Task: Add Mindbridge.
Action: Mouse moved to (356, 88)
Screenshot: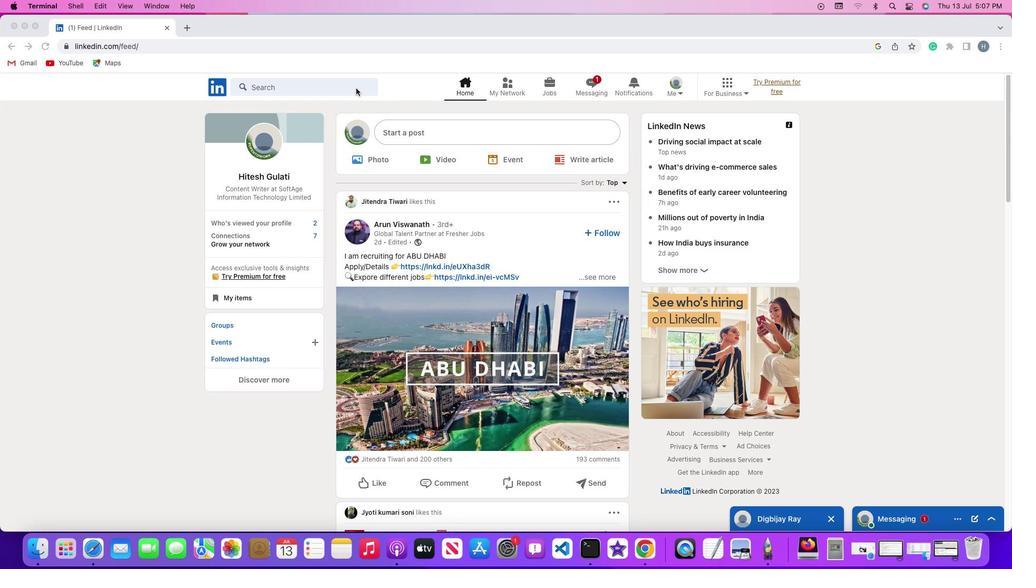 
Action: Mouse pressed left at (356, 88)
Screenshot: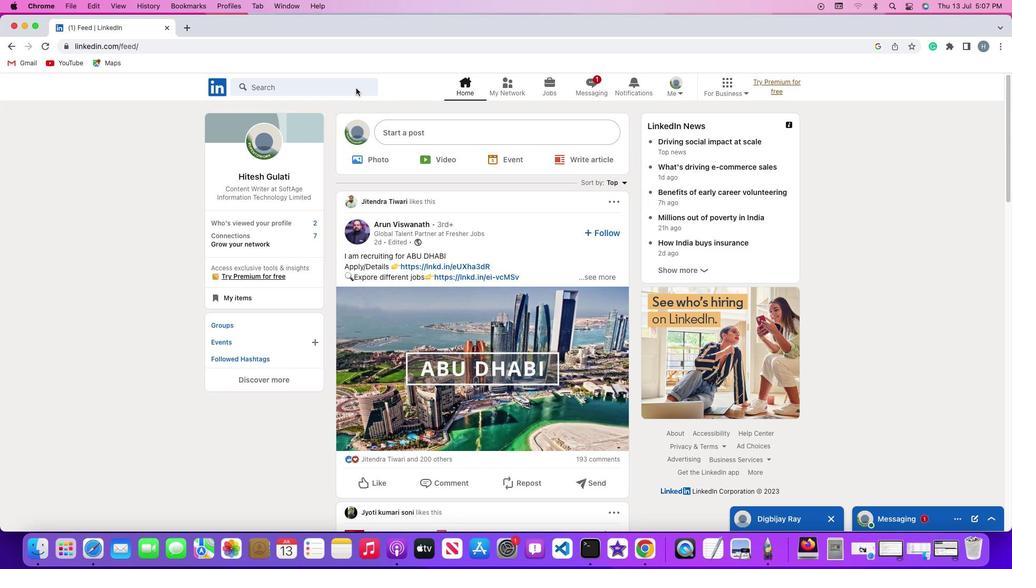 
Action: Mouse pressed left at (356, 88)
Screenshot: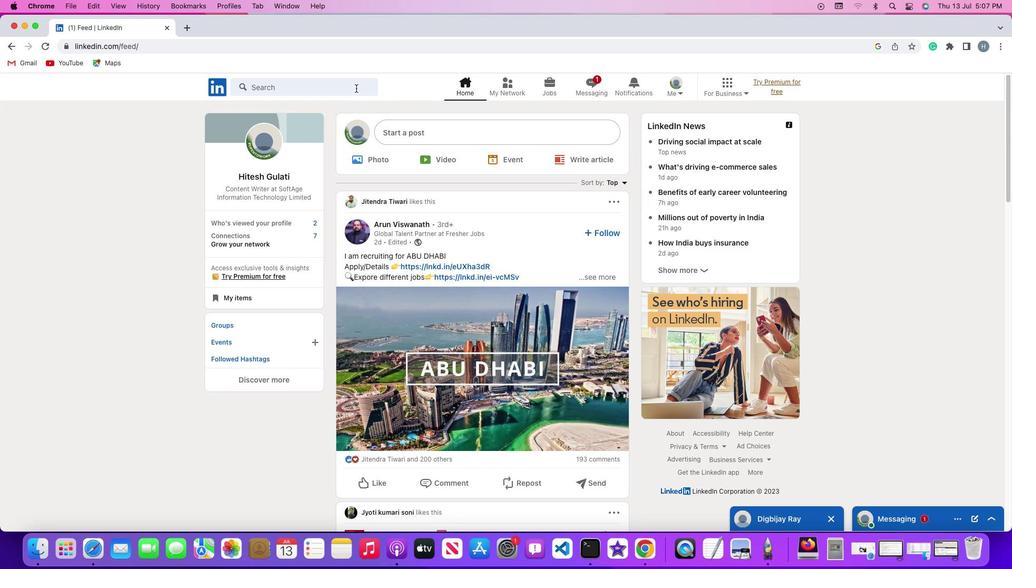 
Action: Key pressed Key.shift'#''h''i''r''i''n''g'Key.enter
Screenshot: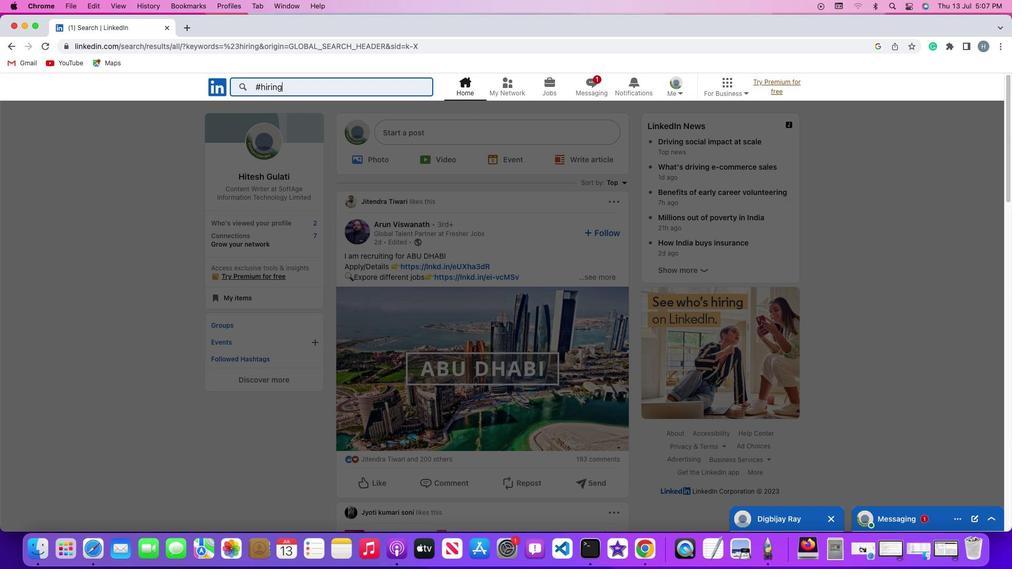
Action: Mouse moved to (410, 113)
Screenshot: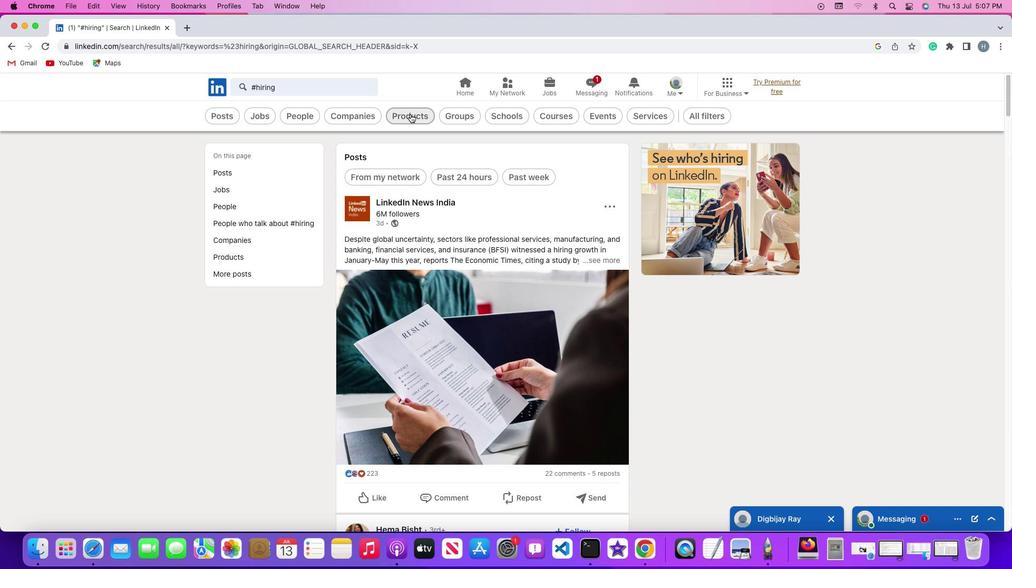 
Action: Mouse pressed left at (410, 113)
Screenshot: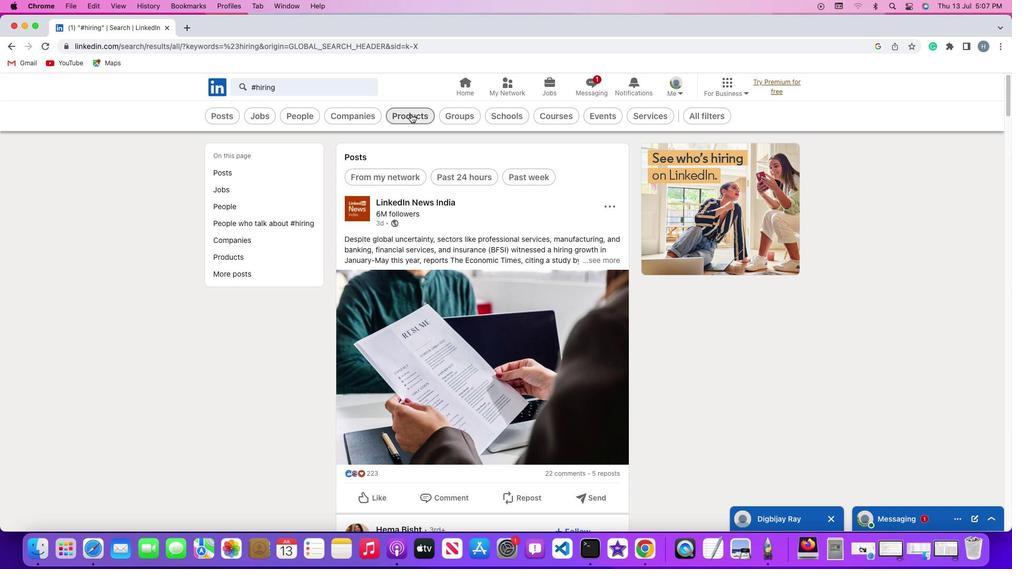 
Action: Mouse moved to (412, 115)
Screenshot: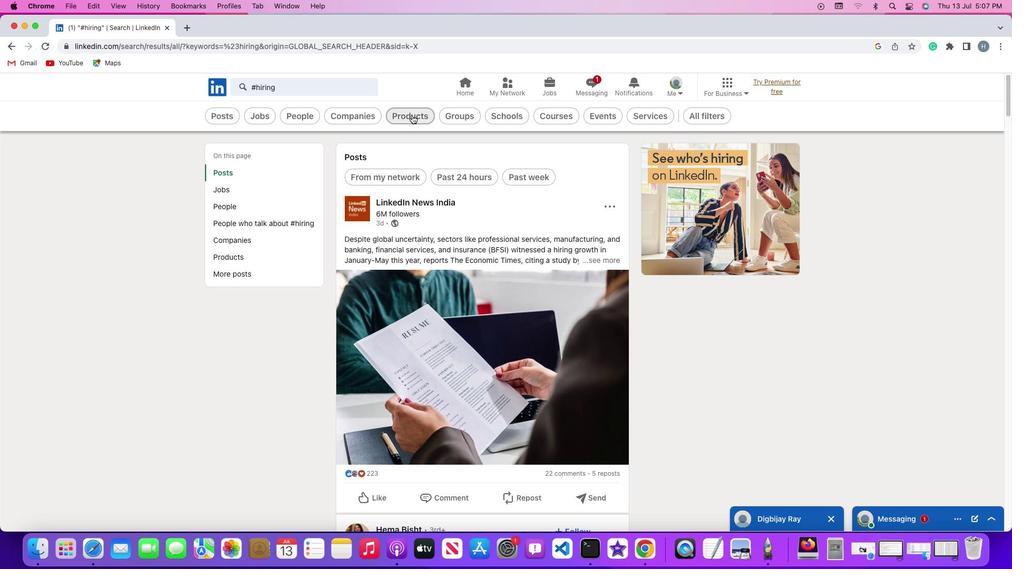 
Action: Mouse pressed left at (412, 115)
Screenshot: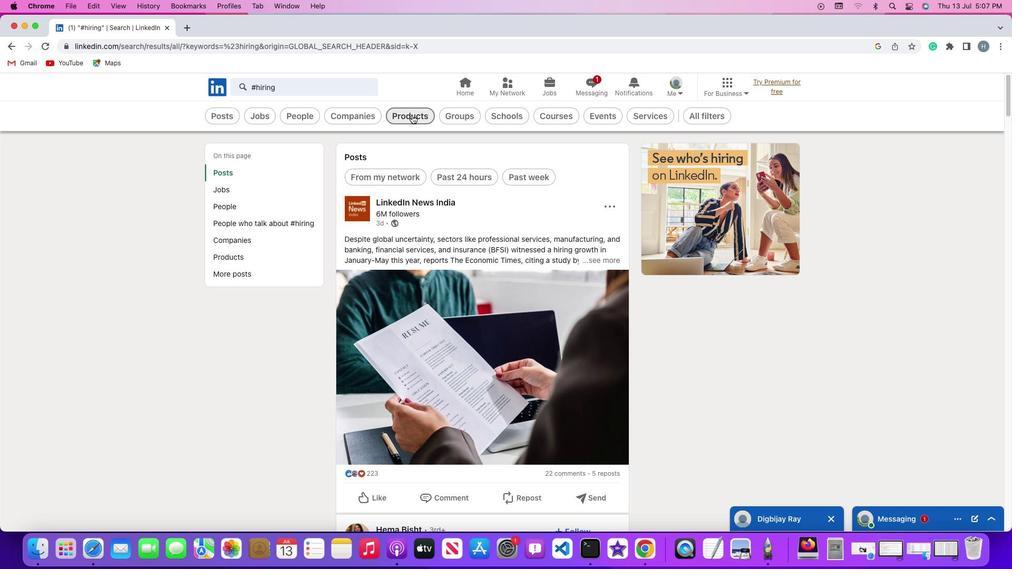 
Action: Mouse moved to (412, 114)
Screenshot: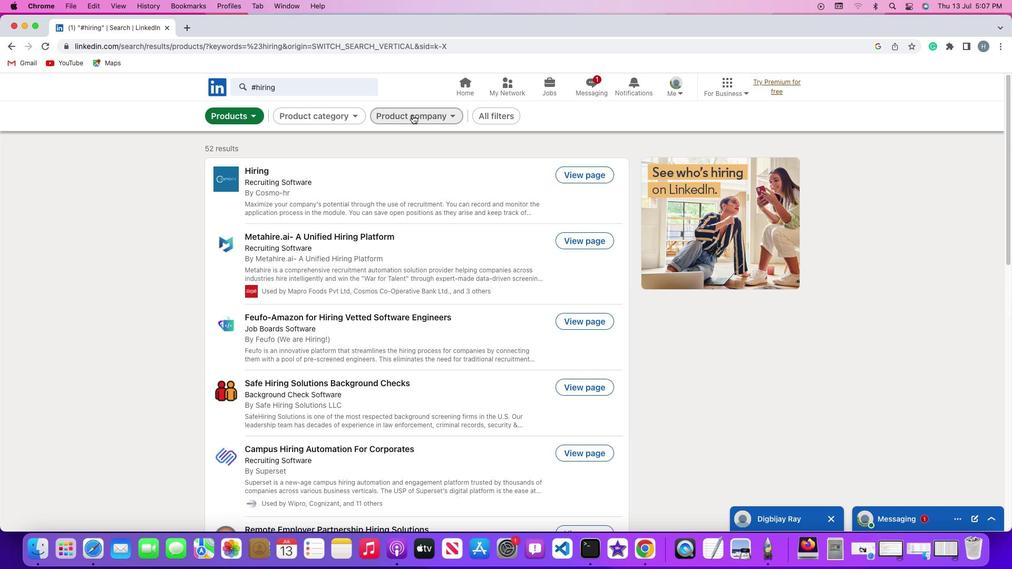 
Action: Mouse pressed left at (412, 114)
Screenshot: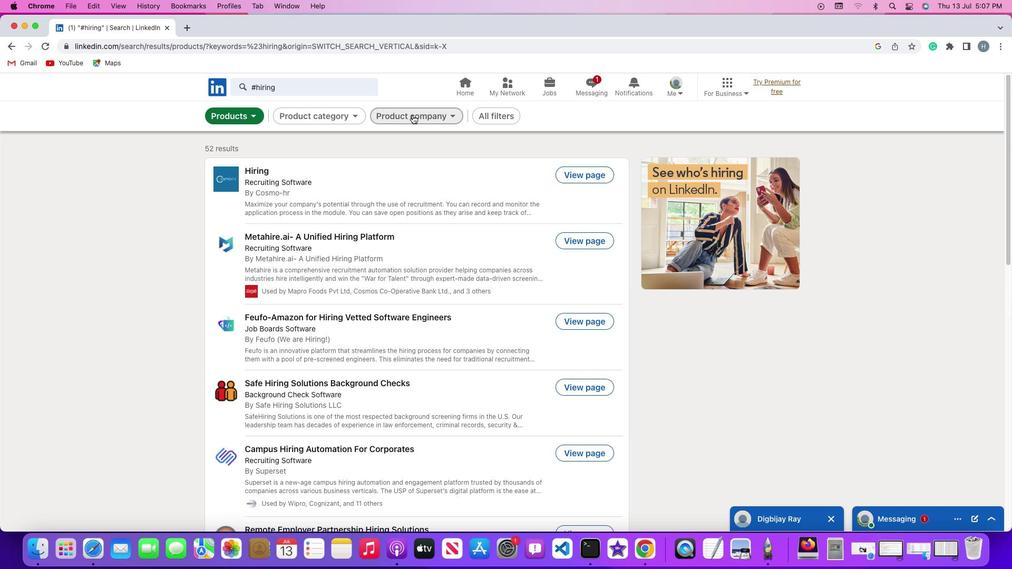 
Action: Mouse moved to (408, 147)
Screenshot: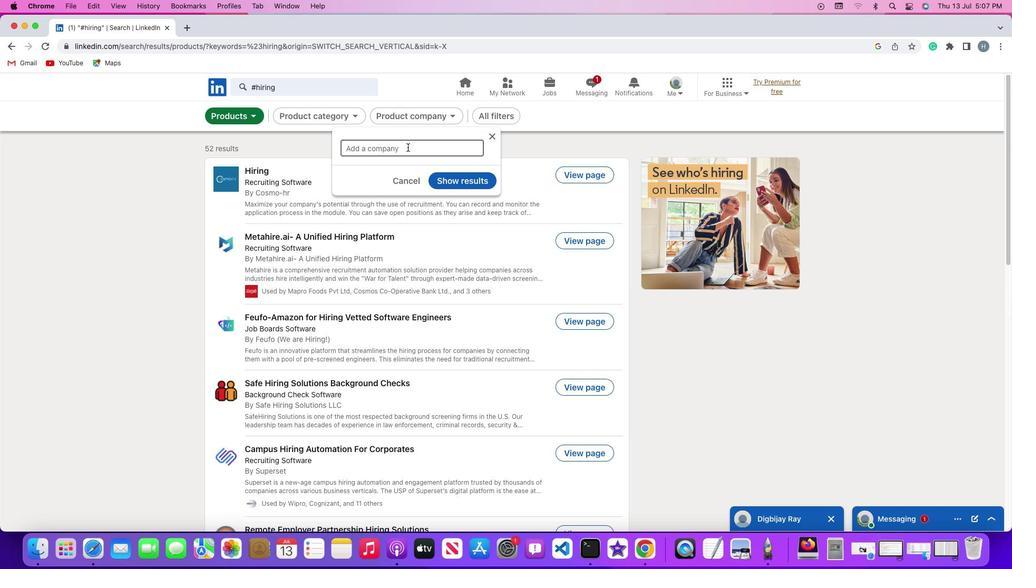 
Action: Mouse pressed left at (408, 147)
Screenshot: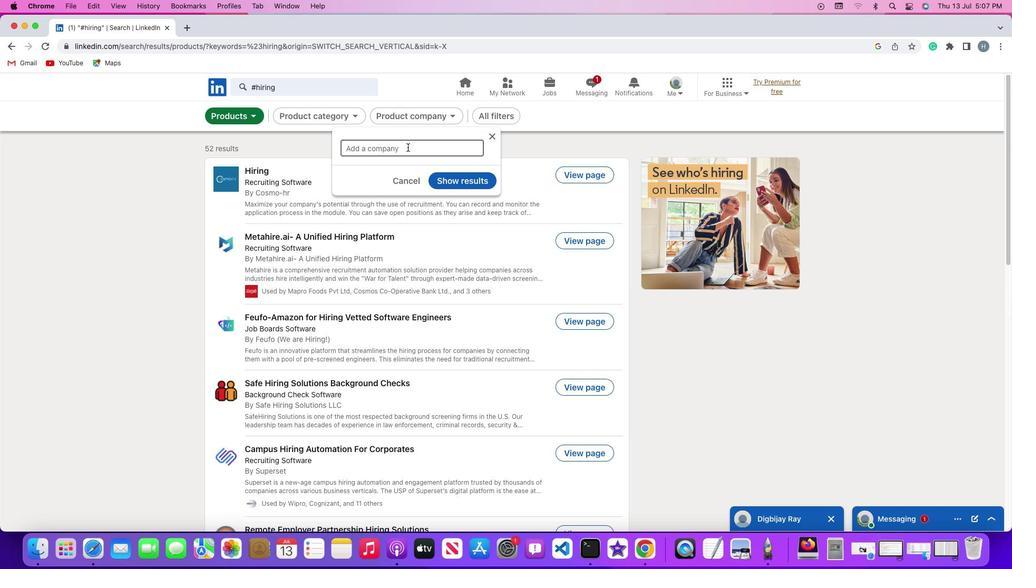 
Action: Mouse moved to (408, 147)
Screenshot: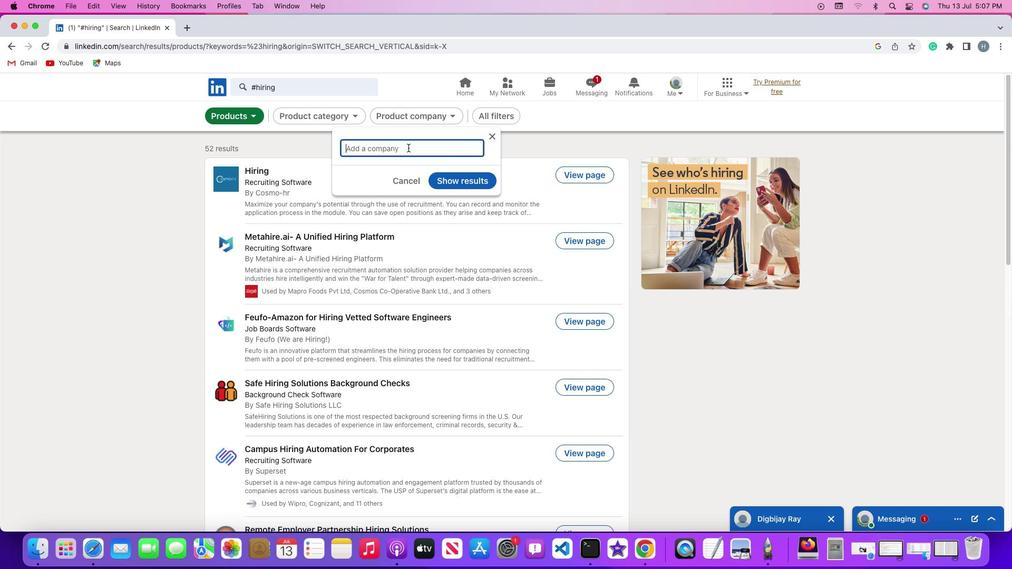 
Action: Key pressed Key.shift'M''i''n''d''b''r''i''d''g''e'
Screenshot: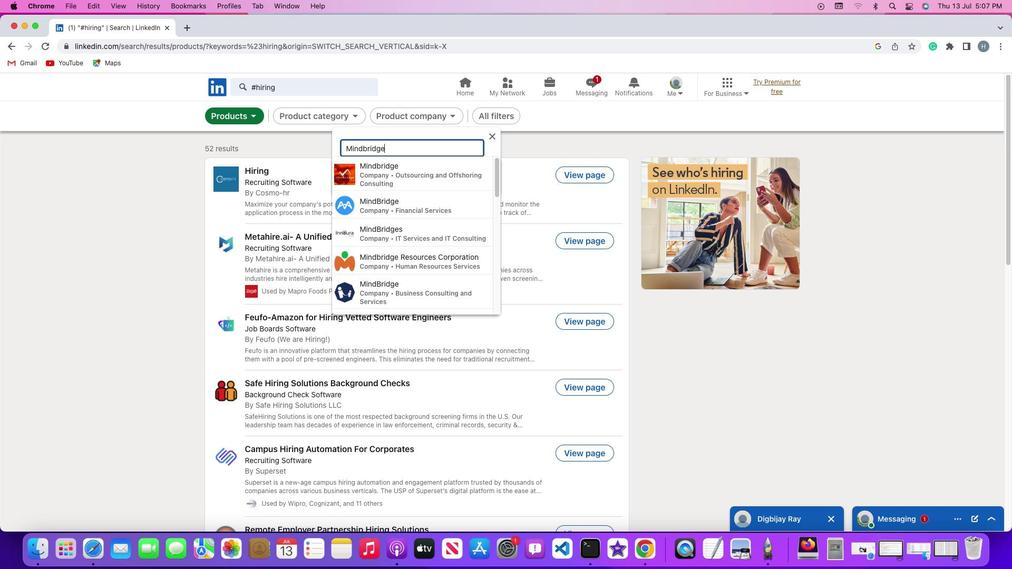 
Action: Mouse moved to (415, 176)
Screenshot: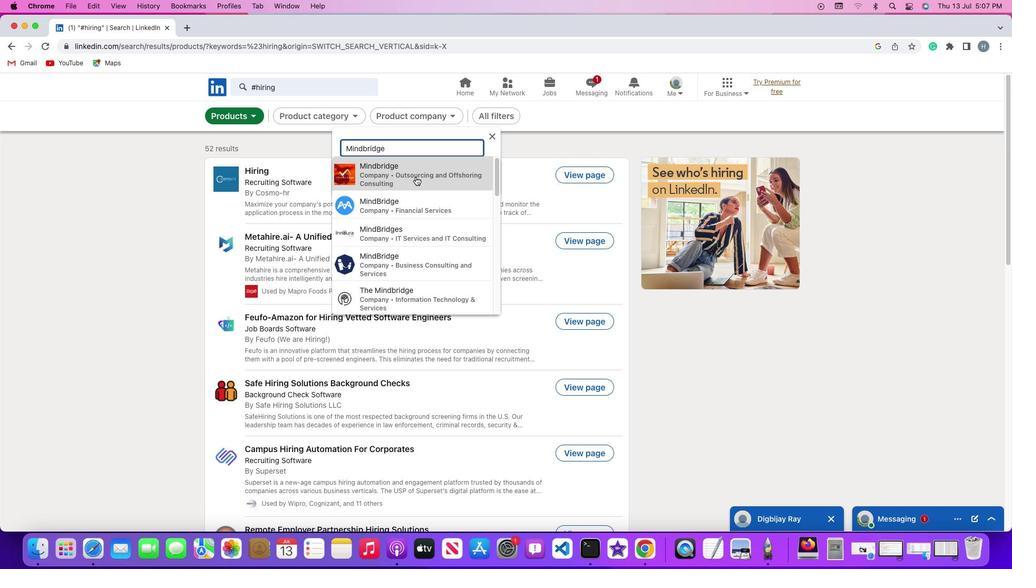 
Action: Mouse pressed left at (415, 176)
Screenshot: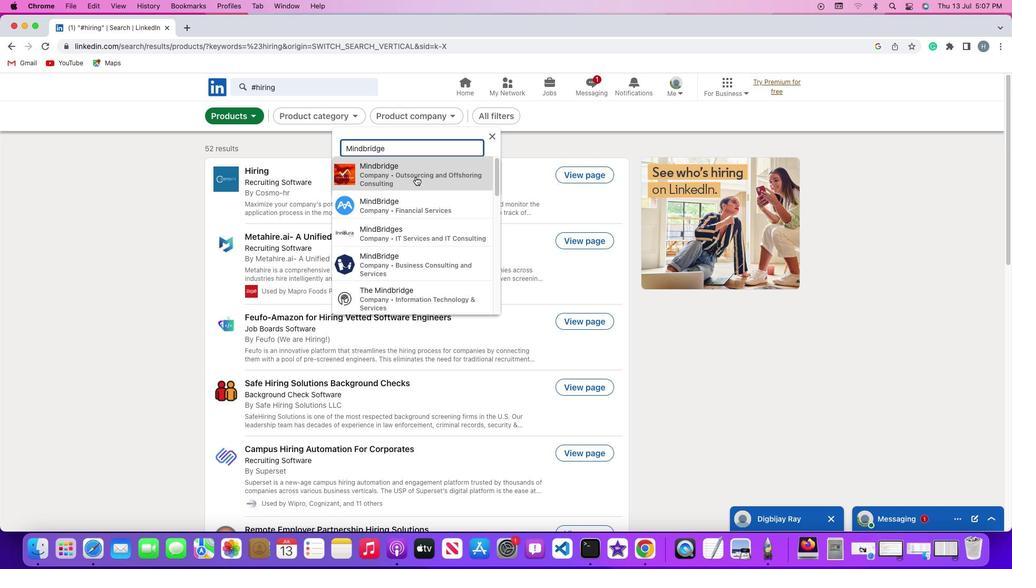 
Action: Mouse moved to (457, 202)
Screenshot: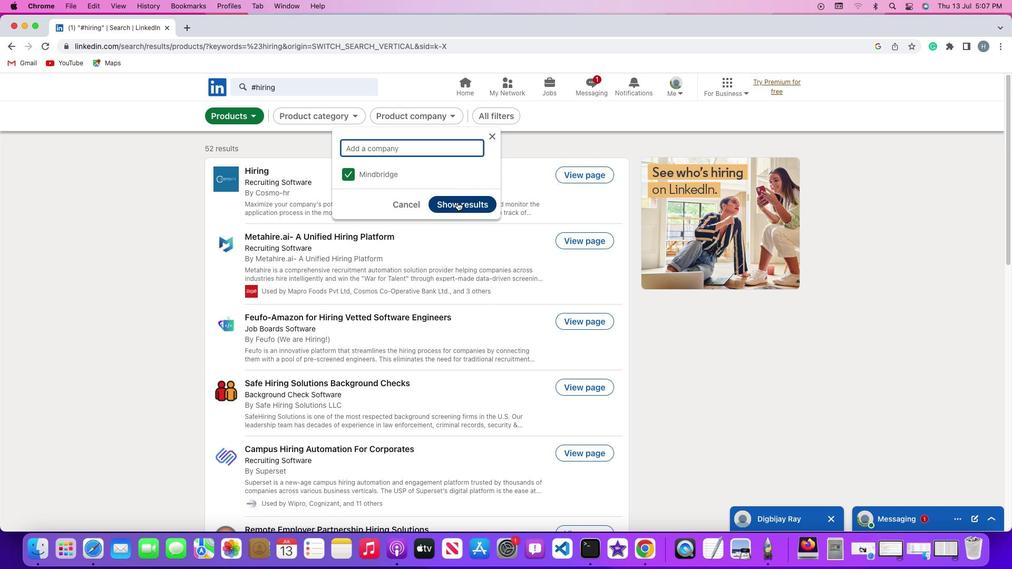 
